 Task: Click New Customer and then click Ok while find customer
Action: Mouse moved to (181, 25)
Screenshot: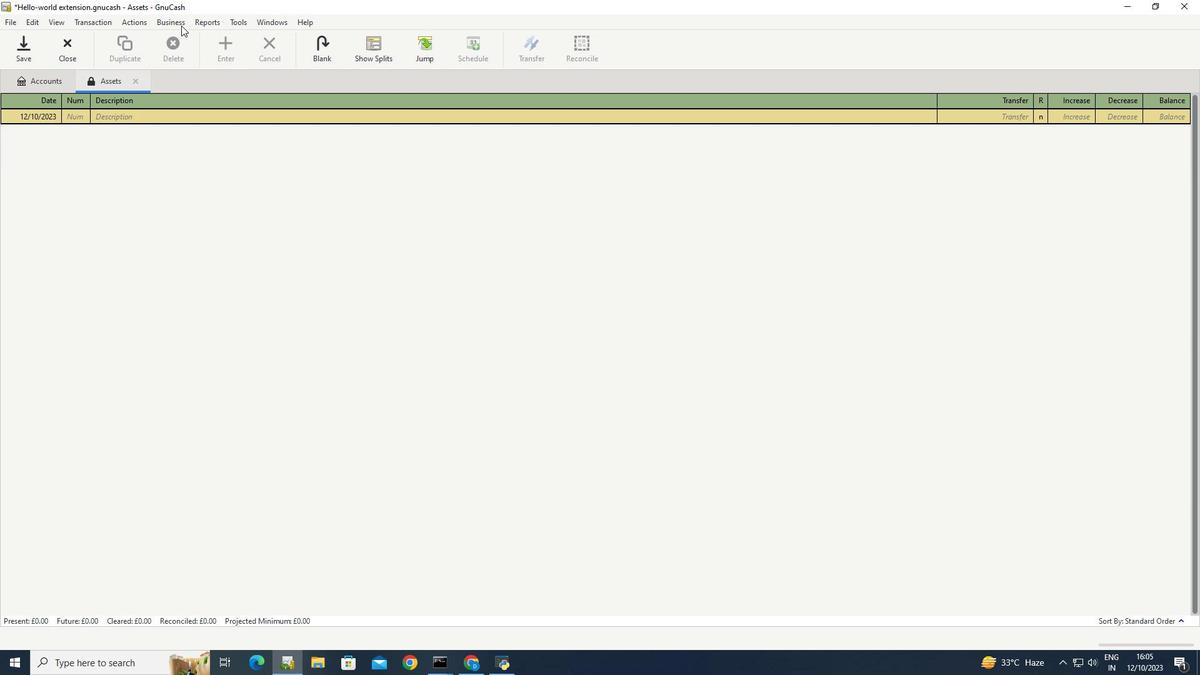 
Action: Mouse pressed left at (181, 25)
Screenshot: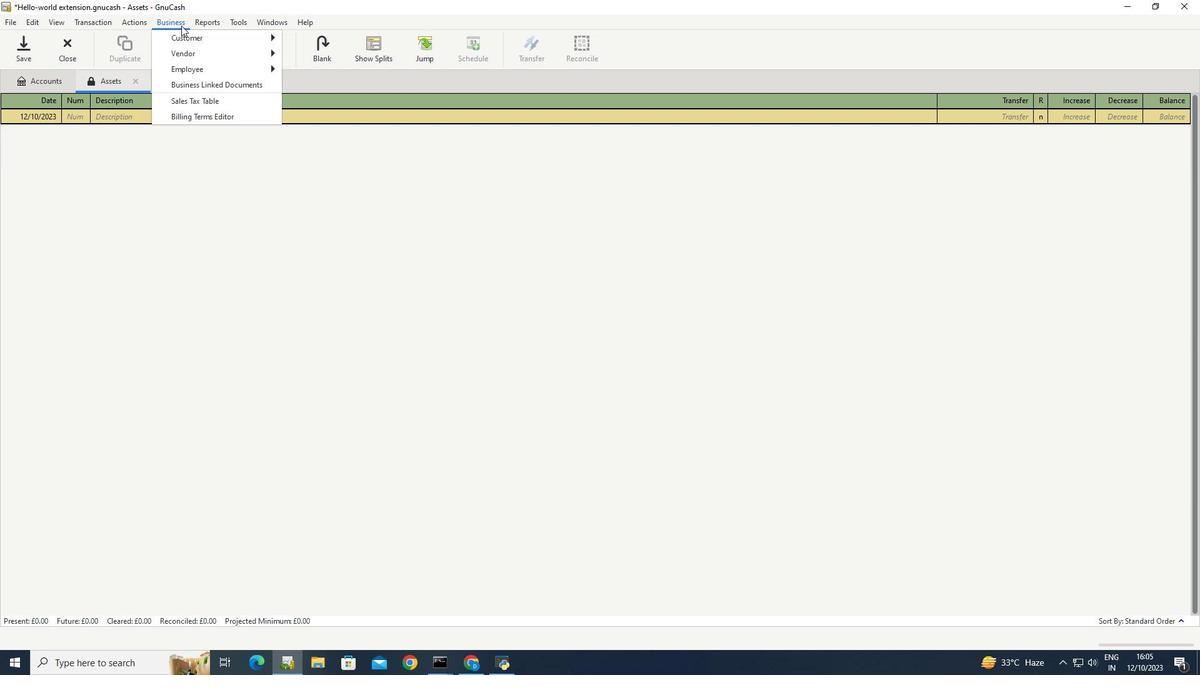 
Action: Mouse moved to (320, 71)
Screenshot: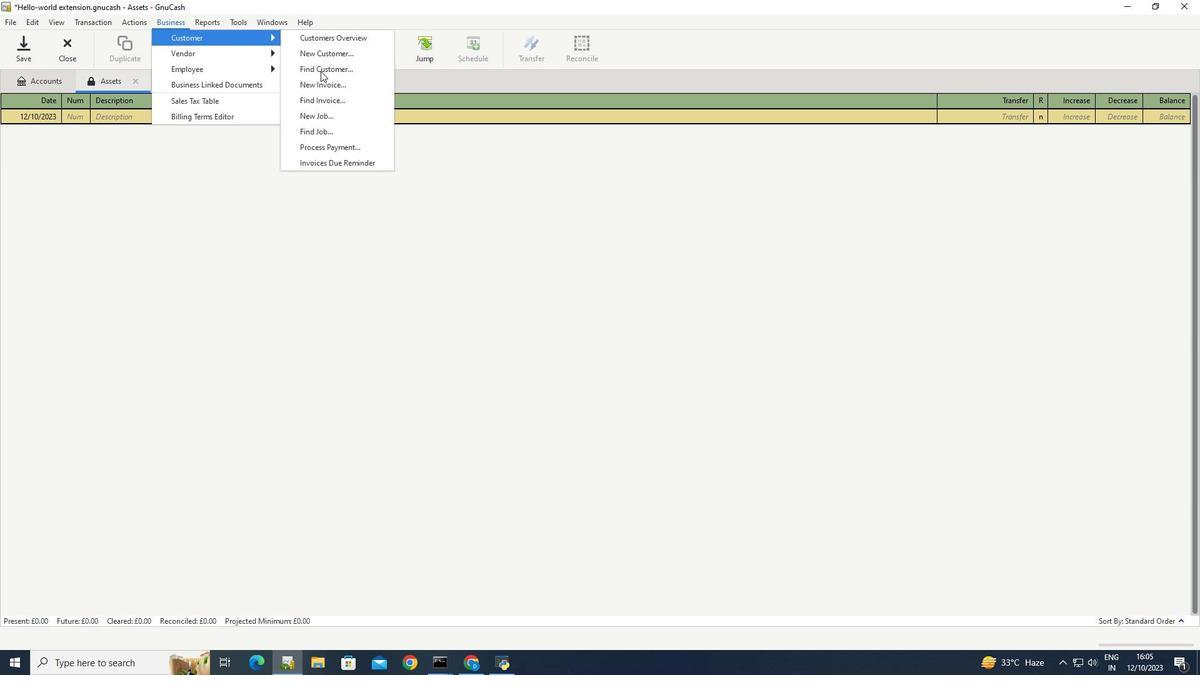 
Action: Mouse pressed left at (320, 71)
Screenshot: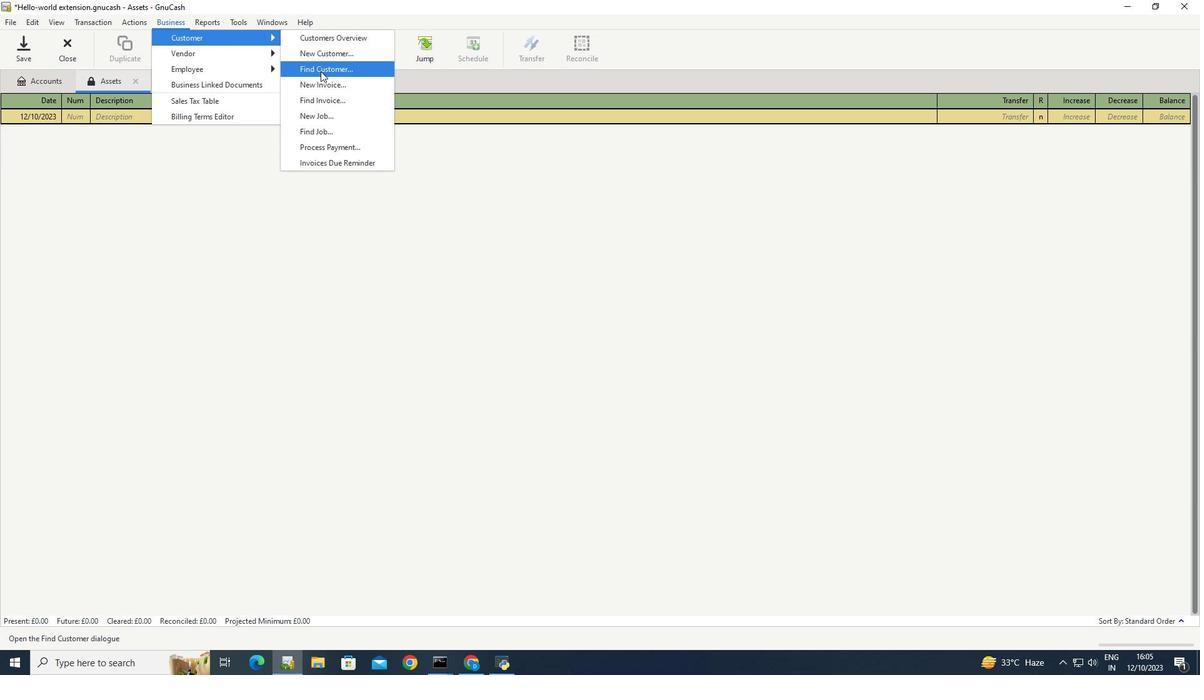 
Action: Mouse moved to (593, 423)
Screenshot: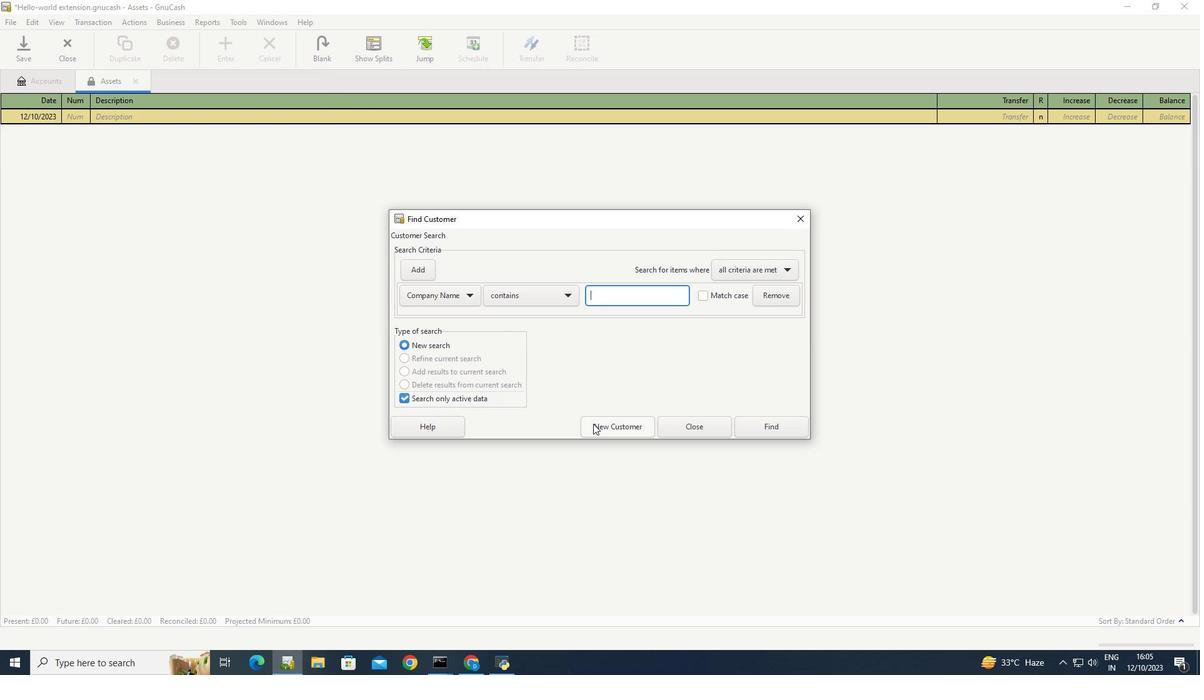 
Action: Mouse pressed left at (593, 423)
Screenshot: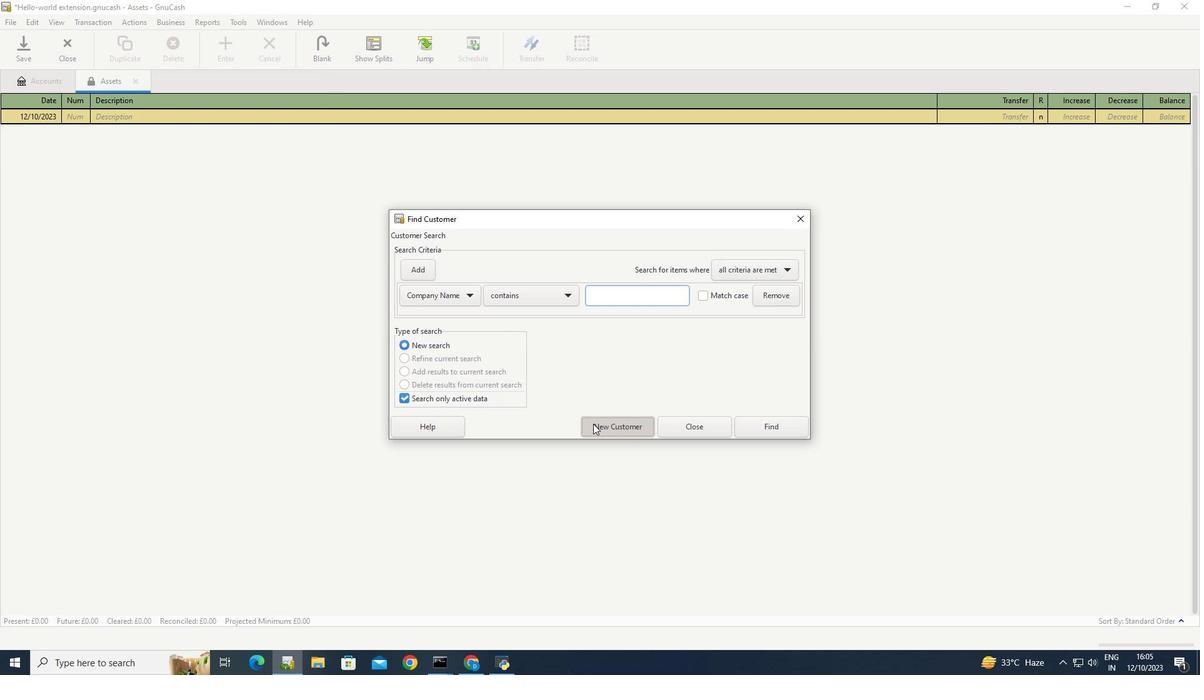 
Action: Mouse moved to (579, 211)
Screenshot: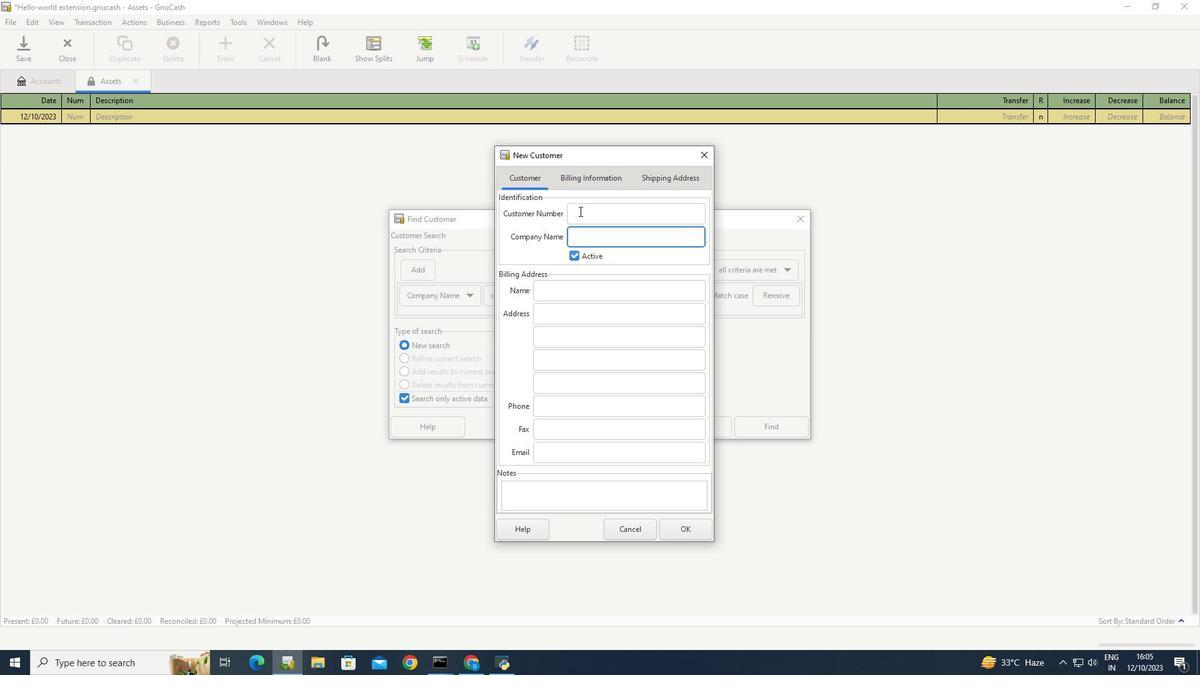 
Action: Mouse pressed left at (579, 211)
Screenshot: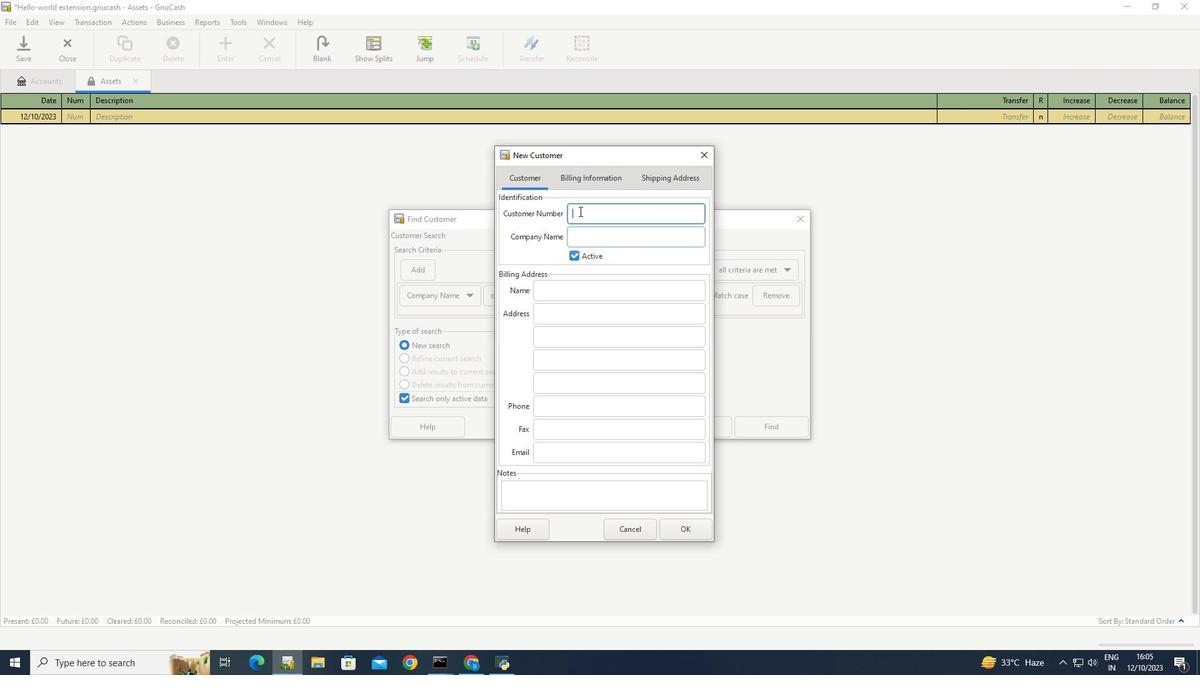 
Action: Key pressed <Key.caps_lock>1234
Screenshot: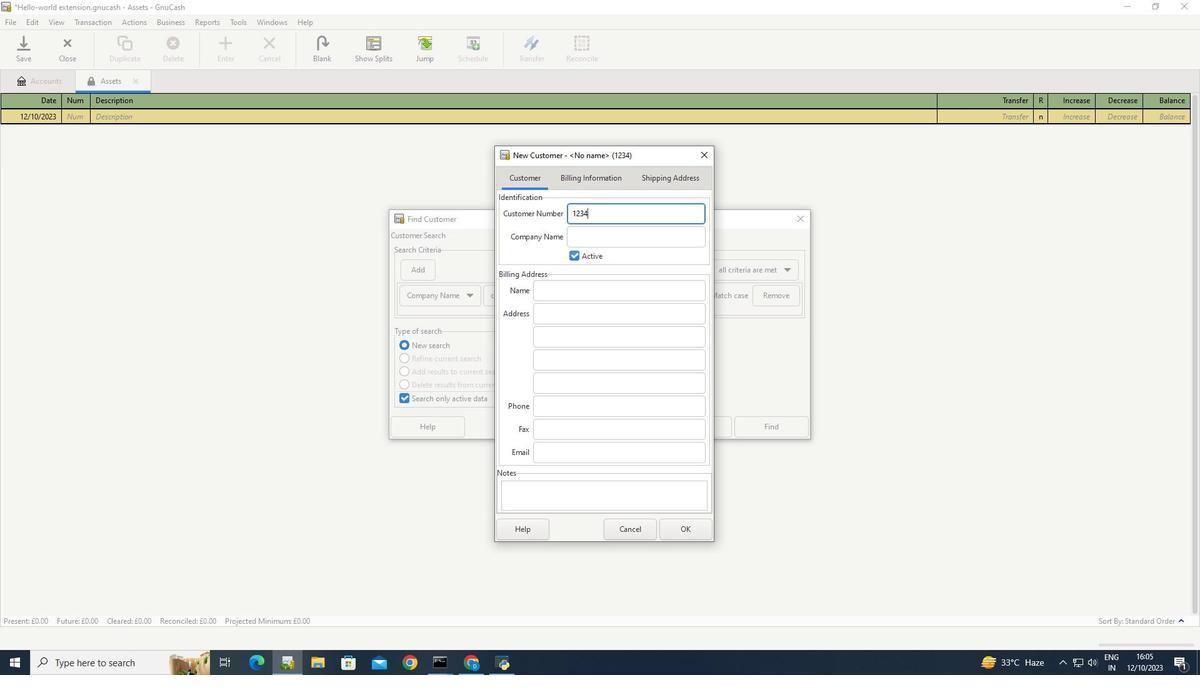 
Action: Mouse moved to (601, 235)
Screenshot: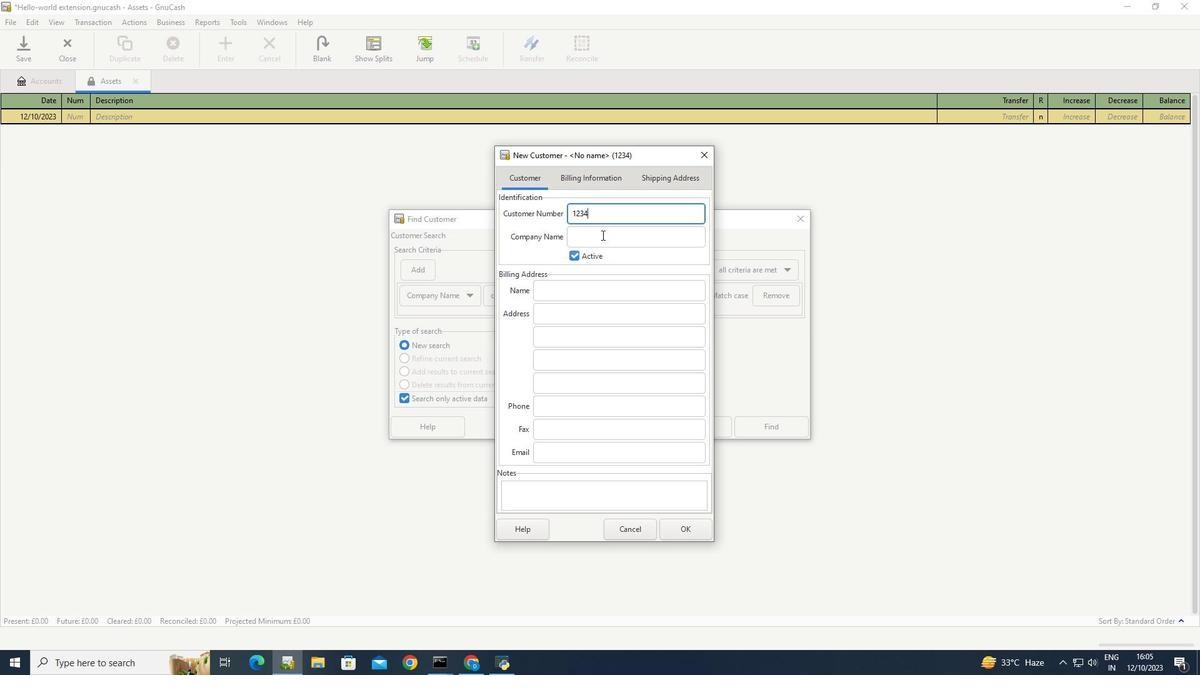 
Action: Mouse pressed left at (601, 235)
Screenshot: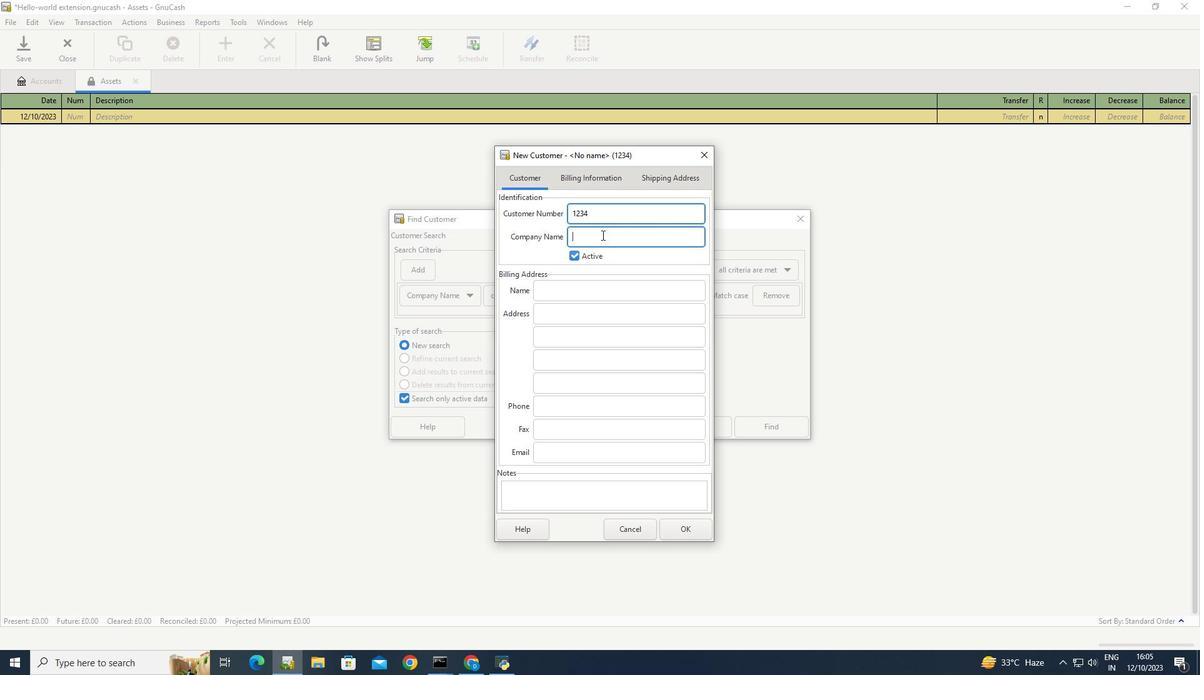 
Action: Key pressed <Key.caps_lock>s<Key.caps_lock><Key.backspace>S<Key.caps_lock>oftage
Screenshot: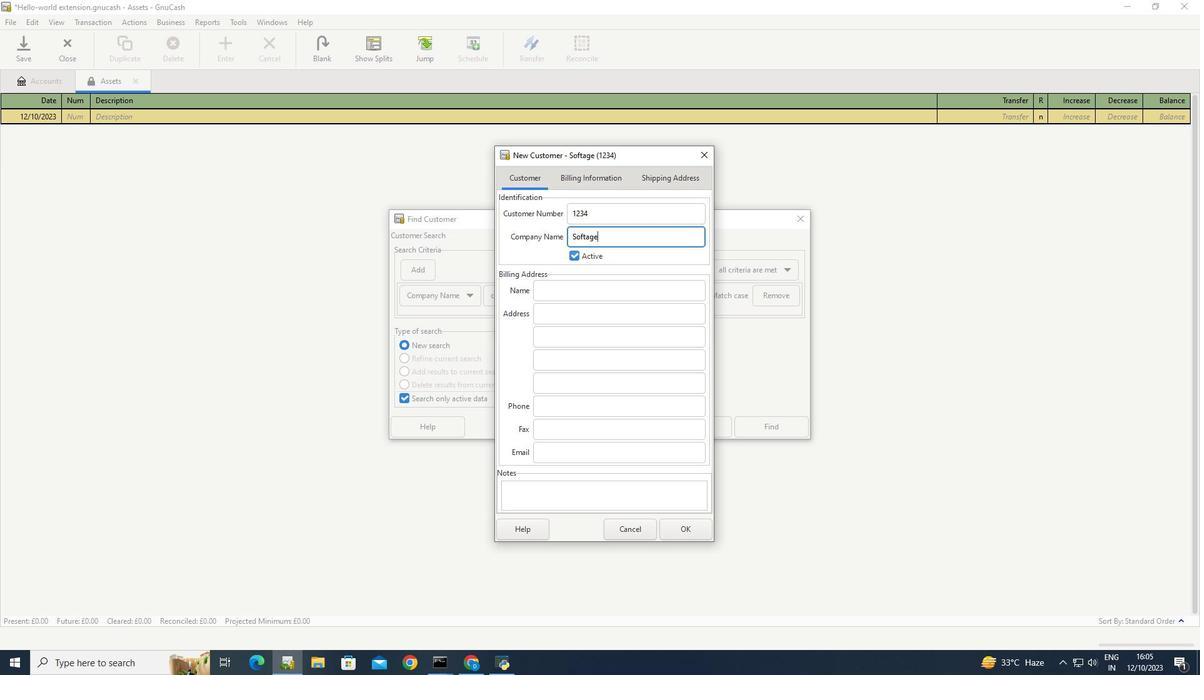 
Action: Mouse moved to (683, 524)
Screenshot: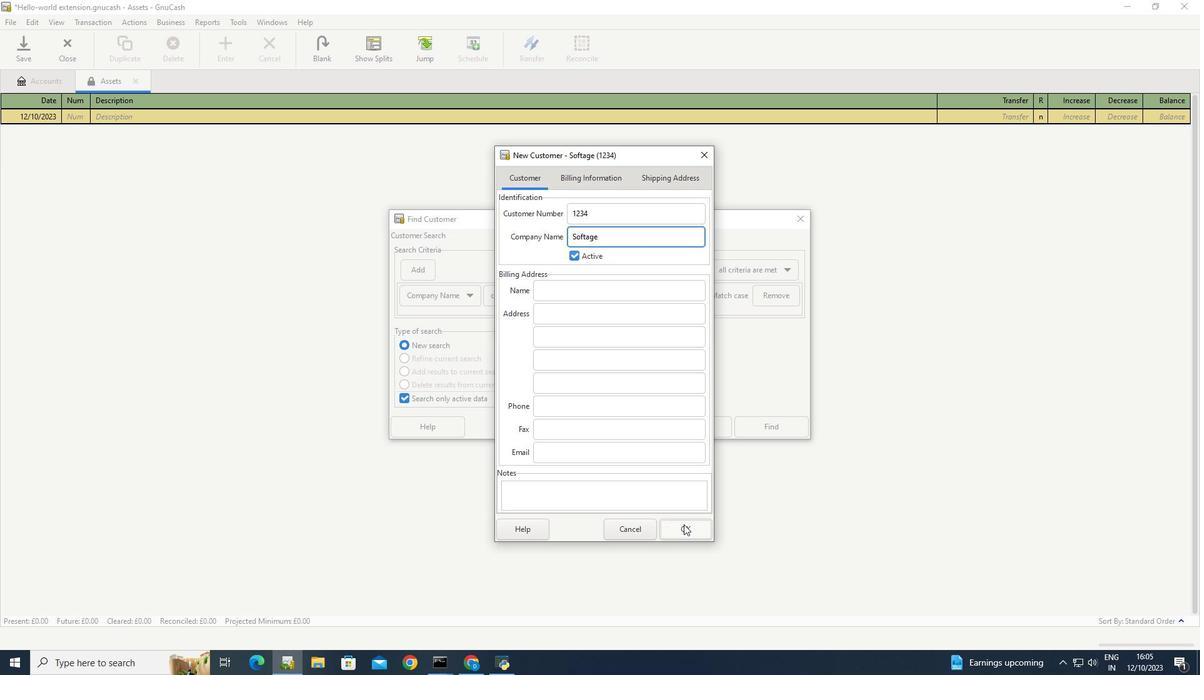 
Action: Mouse pressed left at (683, 524)
Screenshot: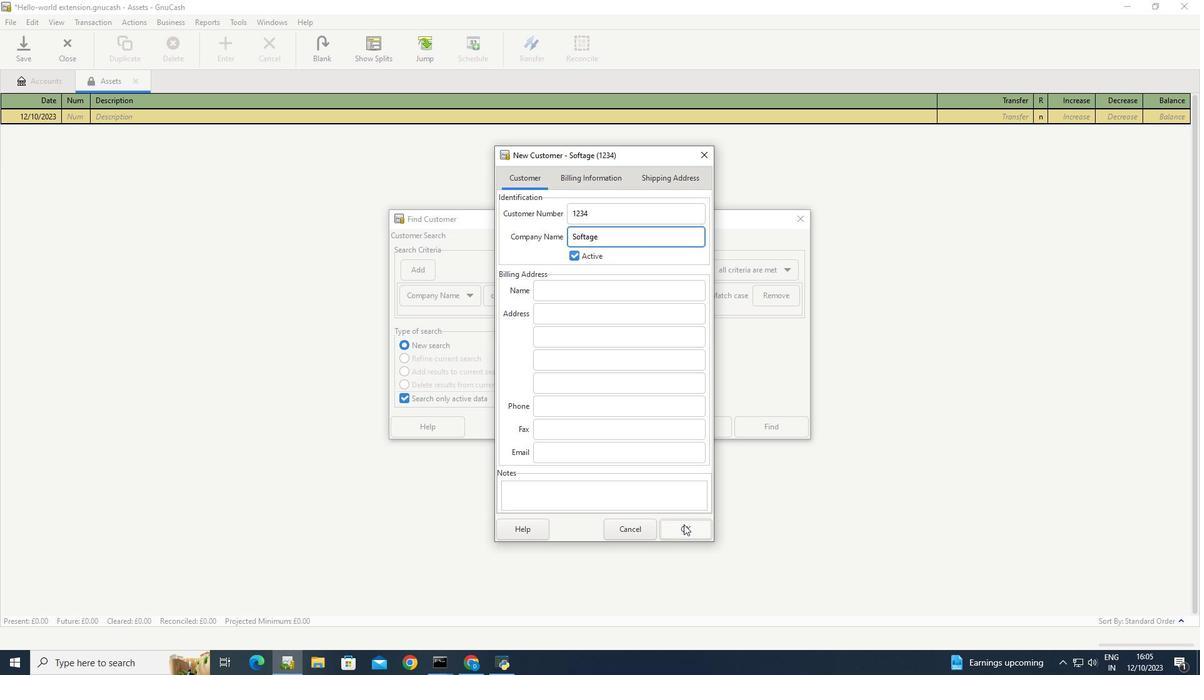 
